 Task: Add description for volunteer experience "Tutored underprivileged students for academic success".
Action: Mouse moved to (678, 94)
Screenshot: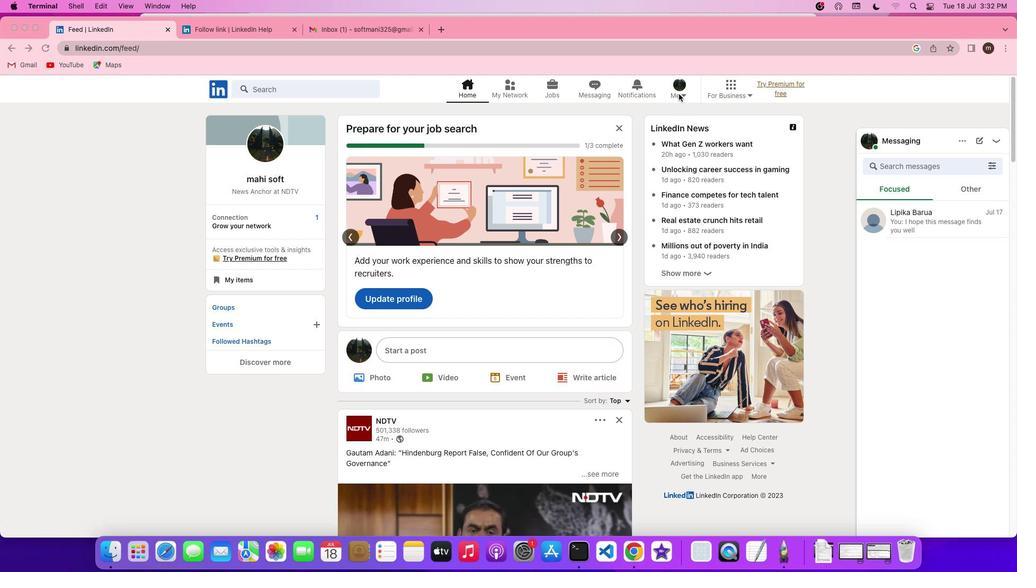 
Action: Mouse pressed left at (678, 94)
Screenshot: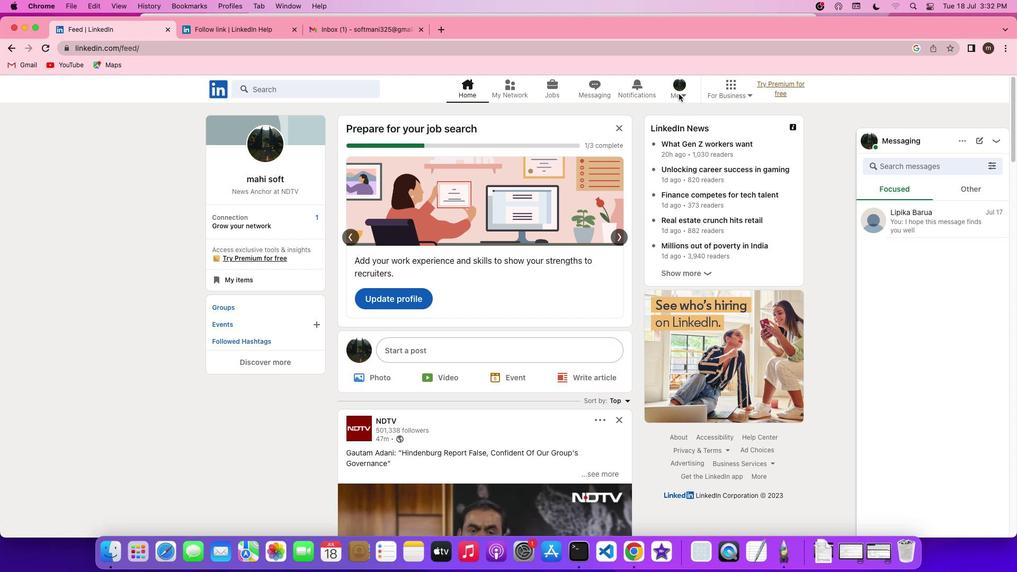 
Action: Mouse pressed left at (678, 94)
Screenshot: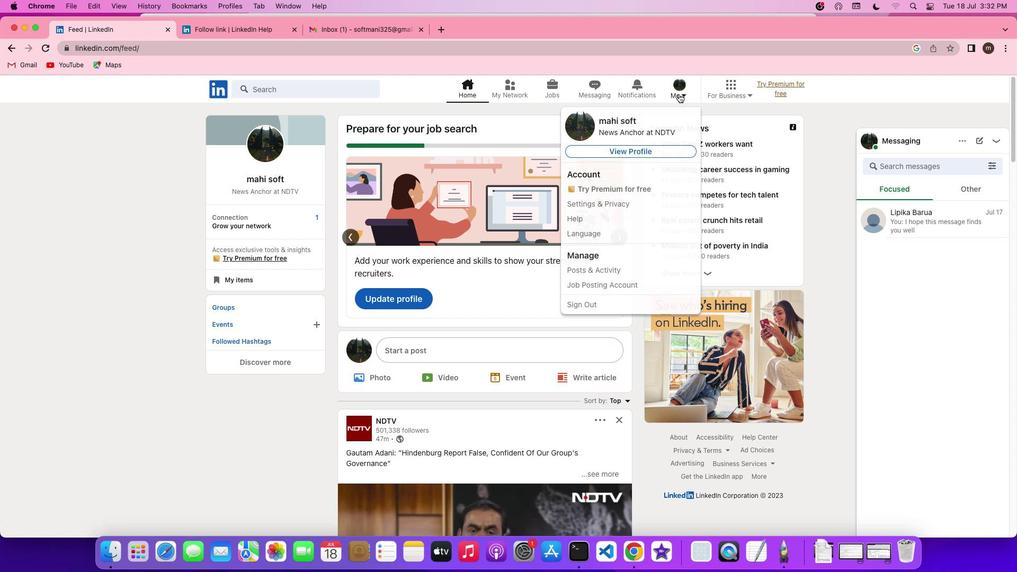 
Action: Mouse pressed left at (678, 94)
Screenshot: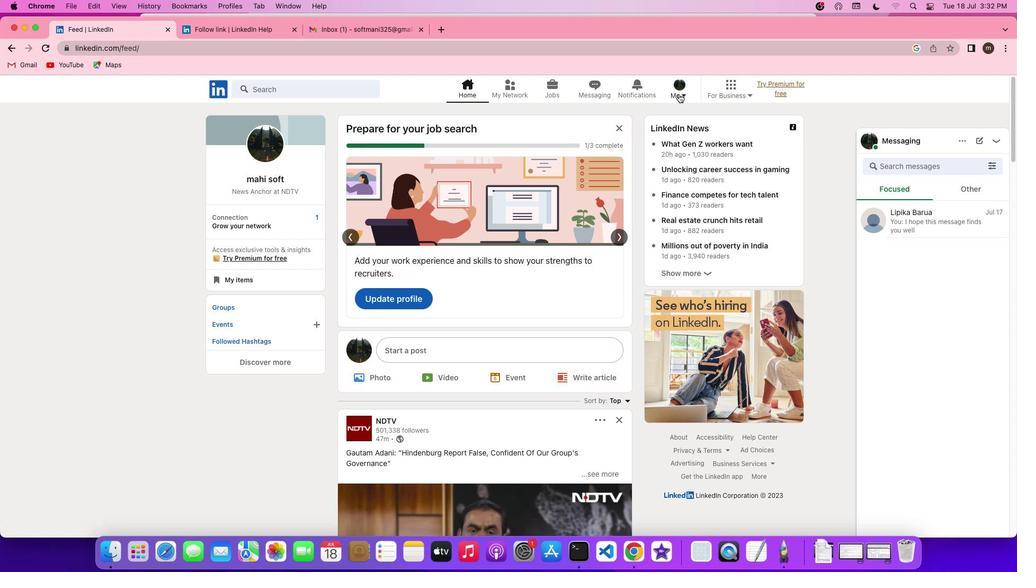 
Action: Mouse moved to (638, 150)
Screenshot: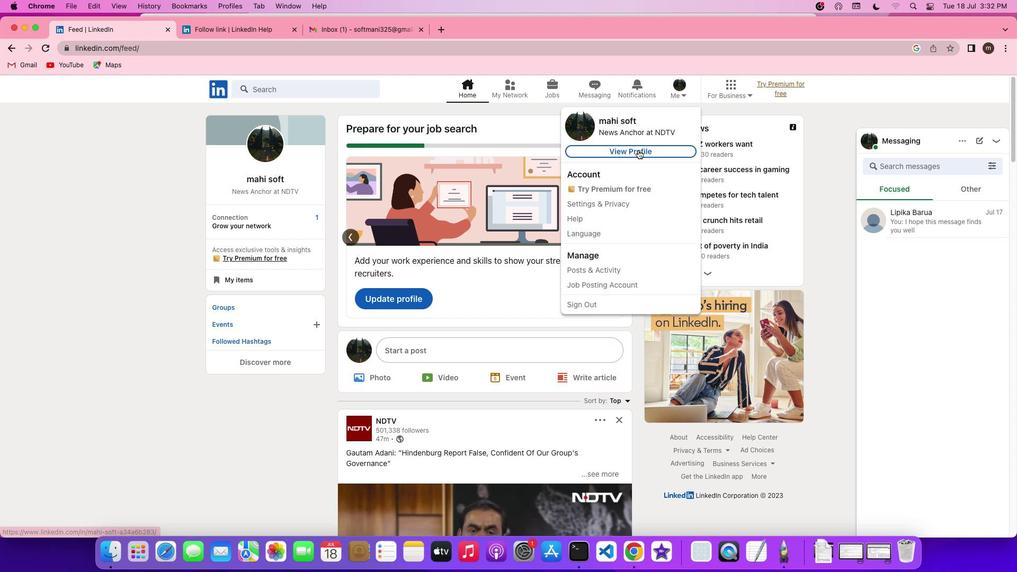 
Action: Mouse pressed left at (638, 150)
Screenshot: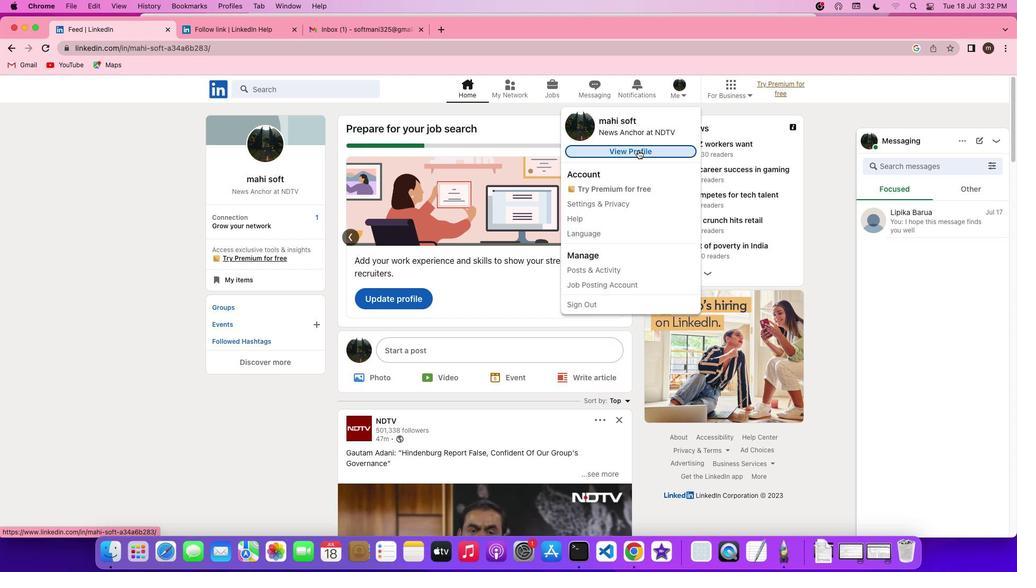 
Action: Mouse moved to (323, 321)
Screenshot: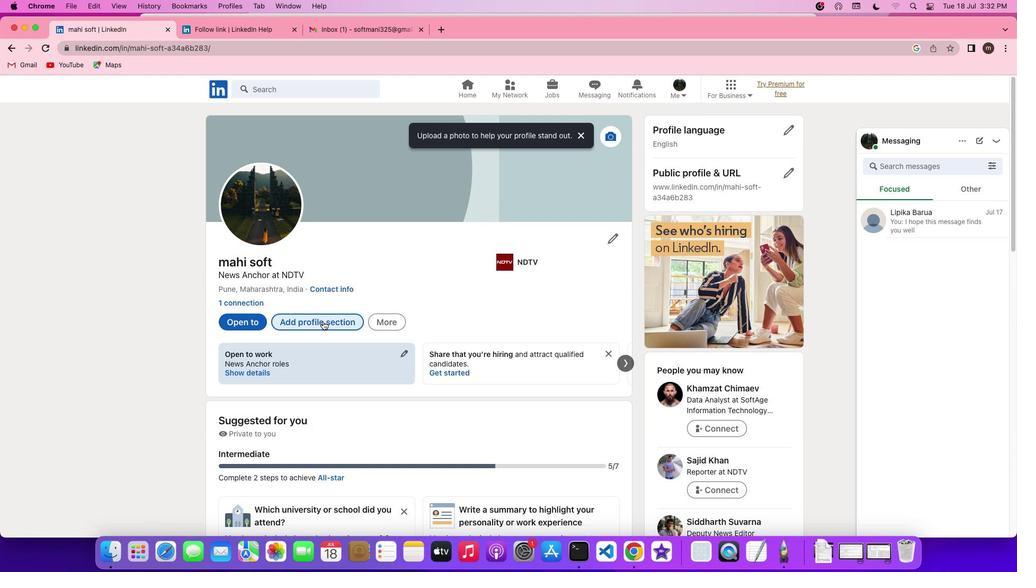 
Action: Mouse pressed left at (323, 321)
Screenshot: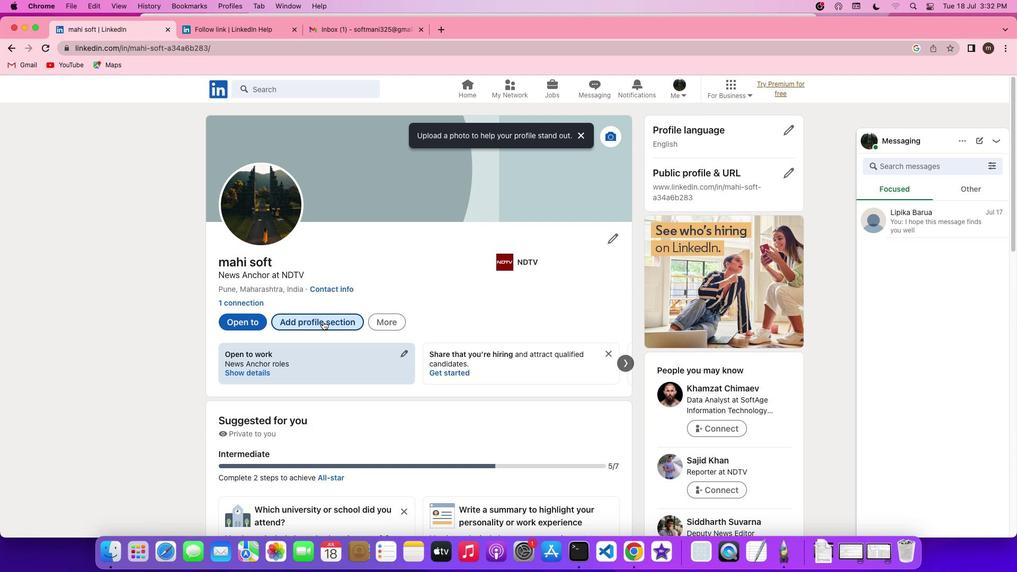 
Action: Mouse moved to (388, 333)
Screenshot: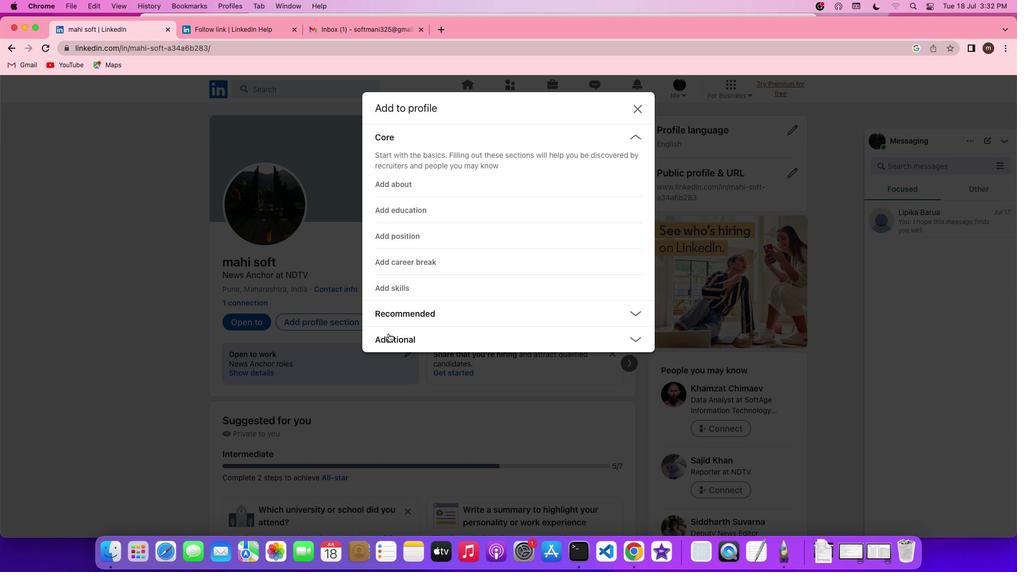 
Action: Mouse pressed left at (388, 333)
Screenshot: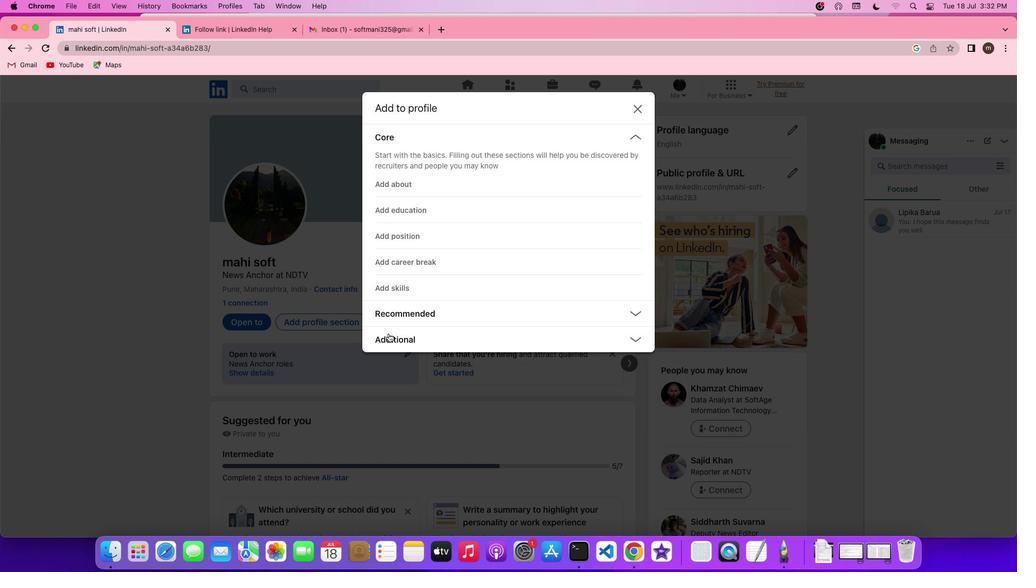 
Action: Mouse moved to (407, 237)
Screenshot: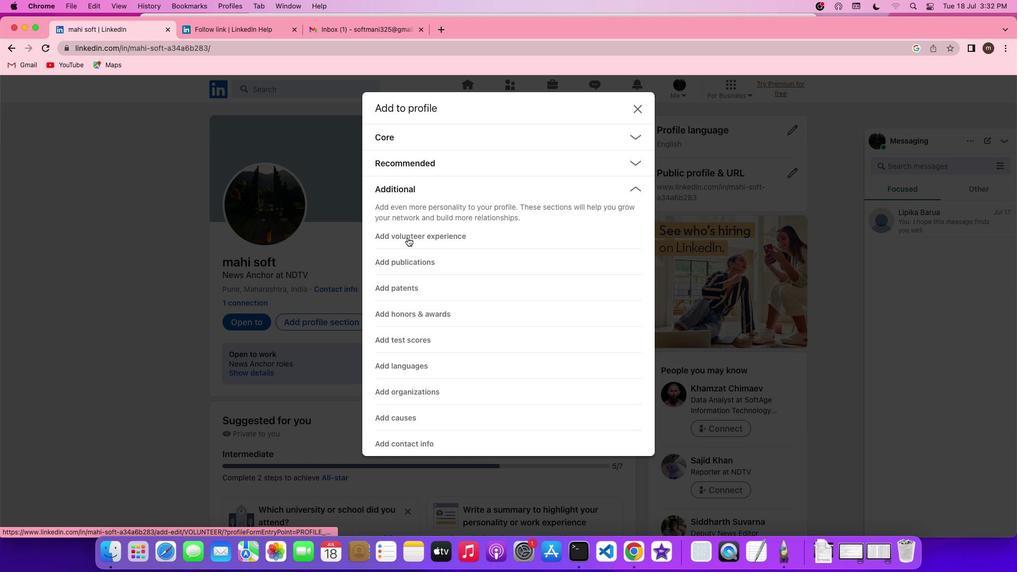 
Action: Mouse pressed left at (407, 237)
Screenshot: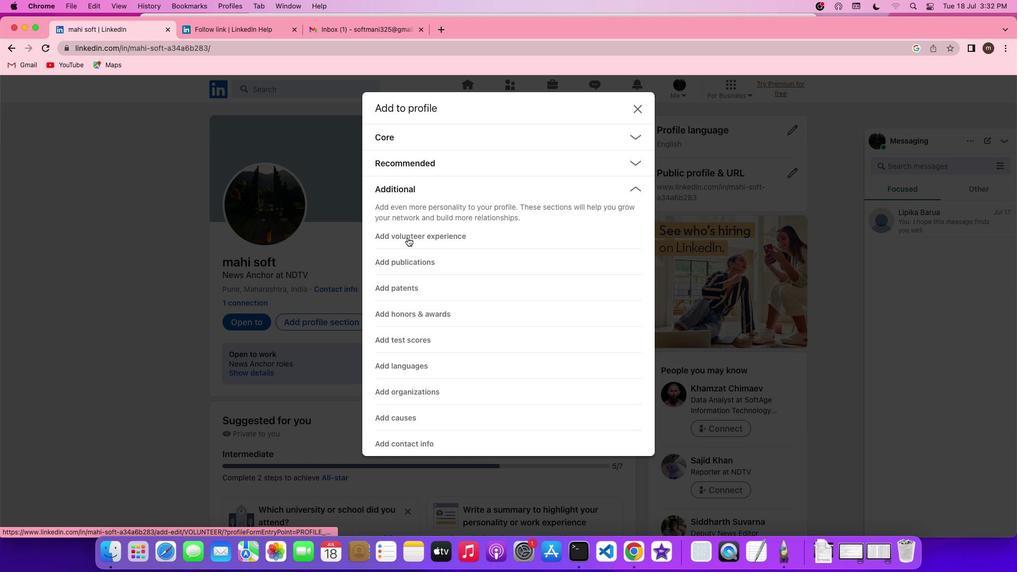 
Action: Mouse moved to (359, 414)
Screenshot: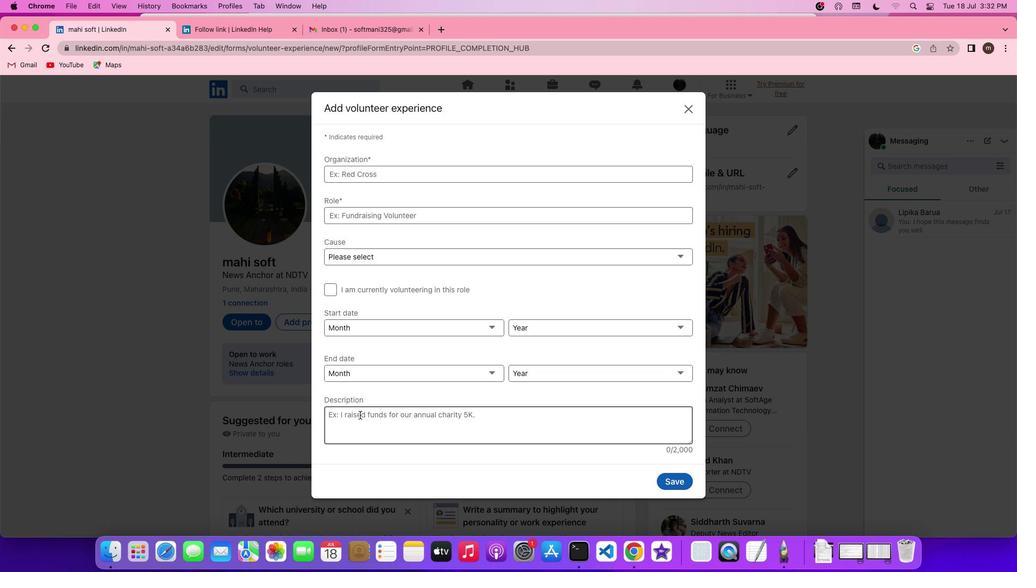 
Action: Mouse pressed left at (359, 414)
Screenshot: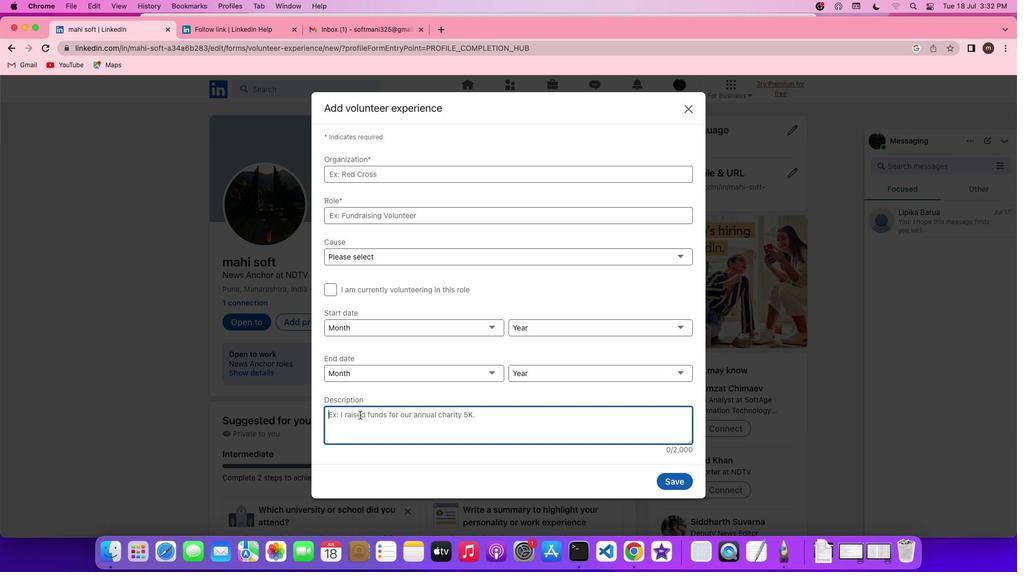 
Action: Mouse moved to (359, 414)
Screenshot: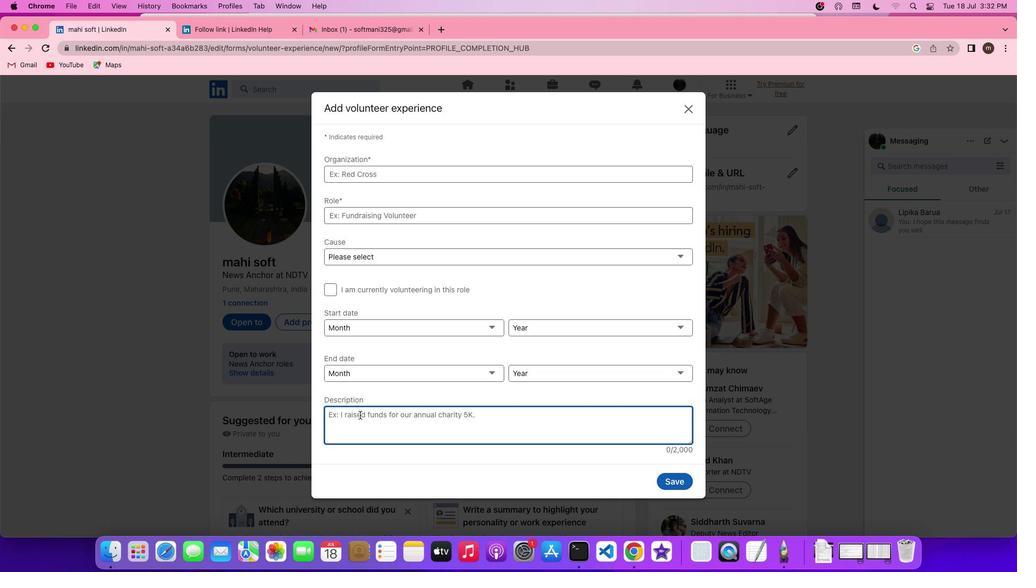 
Action: Key pressed Key.shift'T''u''t''o''r''e''d'Key.space'u''n''d''e''r''p''r''i''v''i''l''e''g''e''d'Key.space's''t''u''d''e''n''t''s'Key.space'f''o''r'Key.space'a''c''a''d''e''m''i''c'Key.space's''u''c''c''e''s''s''.'
Screenshot: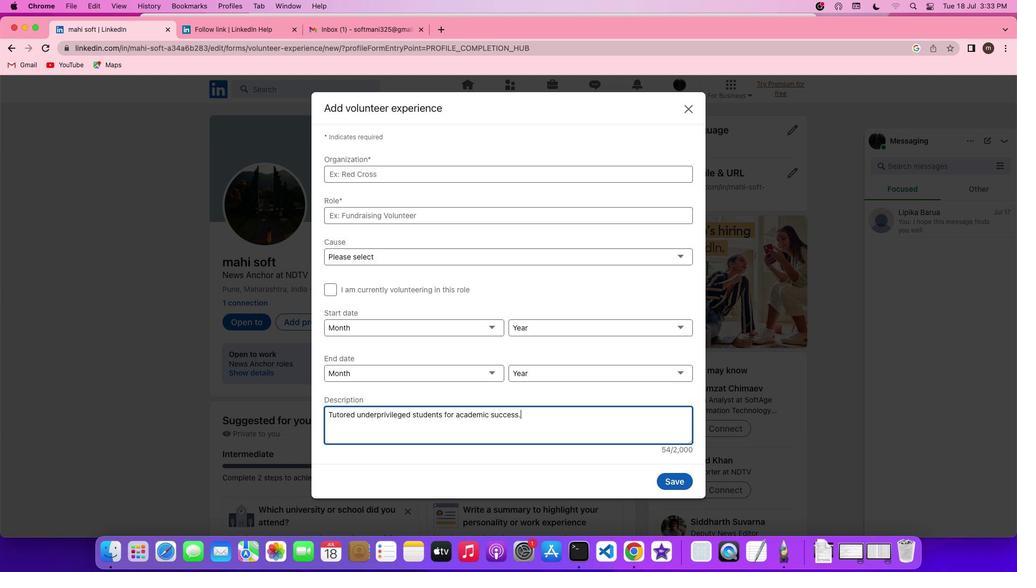 
